 Task: Sort data by A to Z.
Action: Mouse moved to (28, 170)
Screenshot: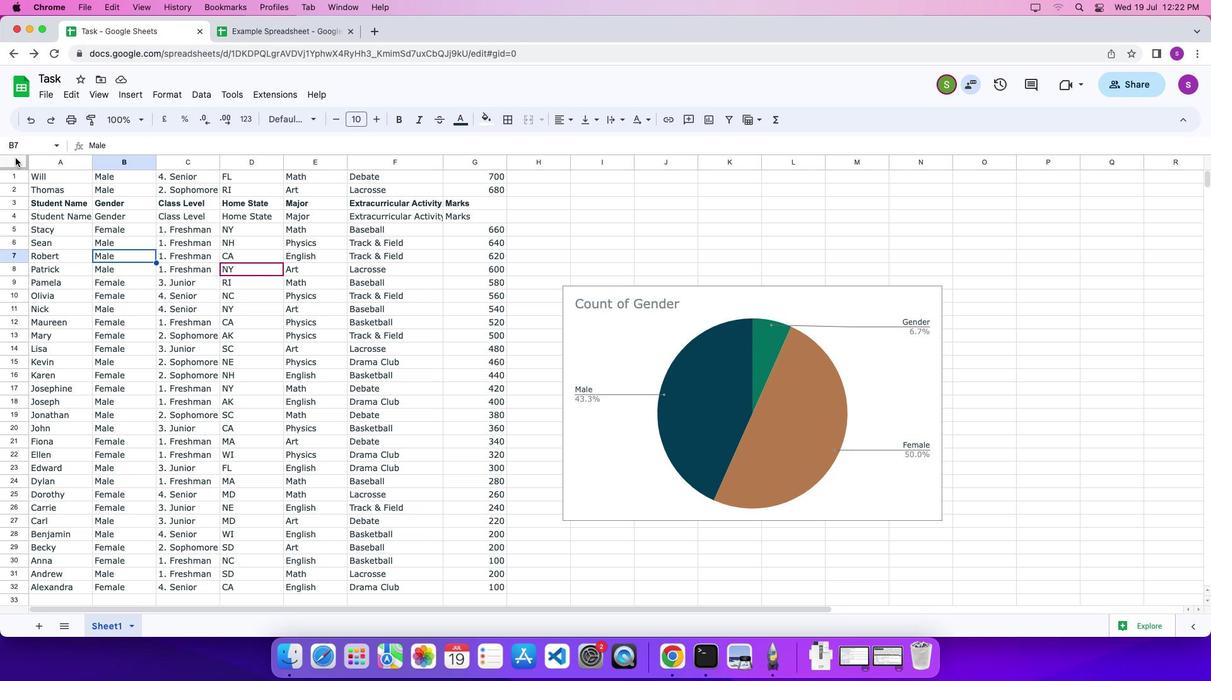 
Action: Mouse pressed left at (28, 170)
Screenshot: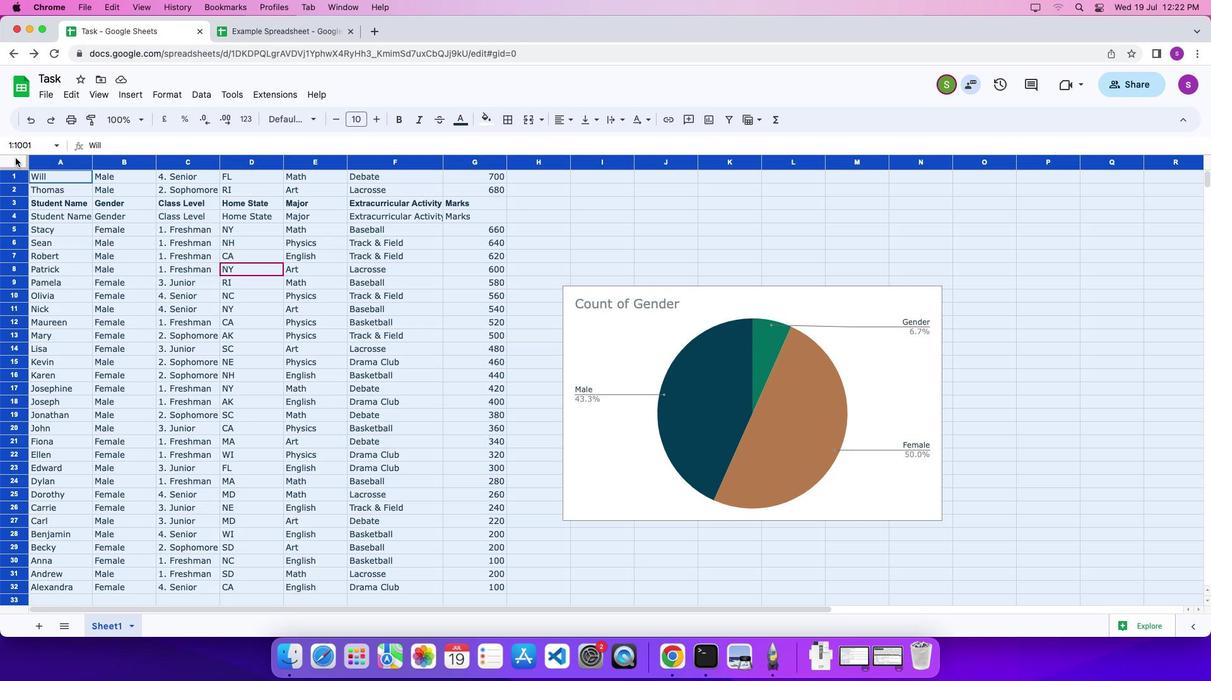 
Action: Mouse pressed left at (28, 170)
Screenshot: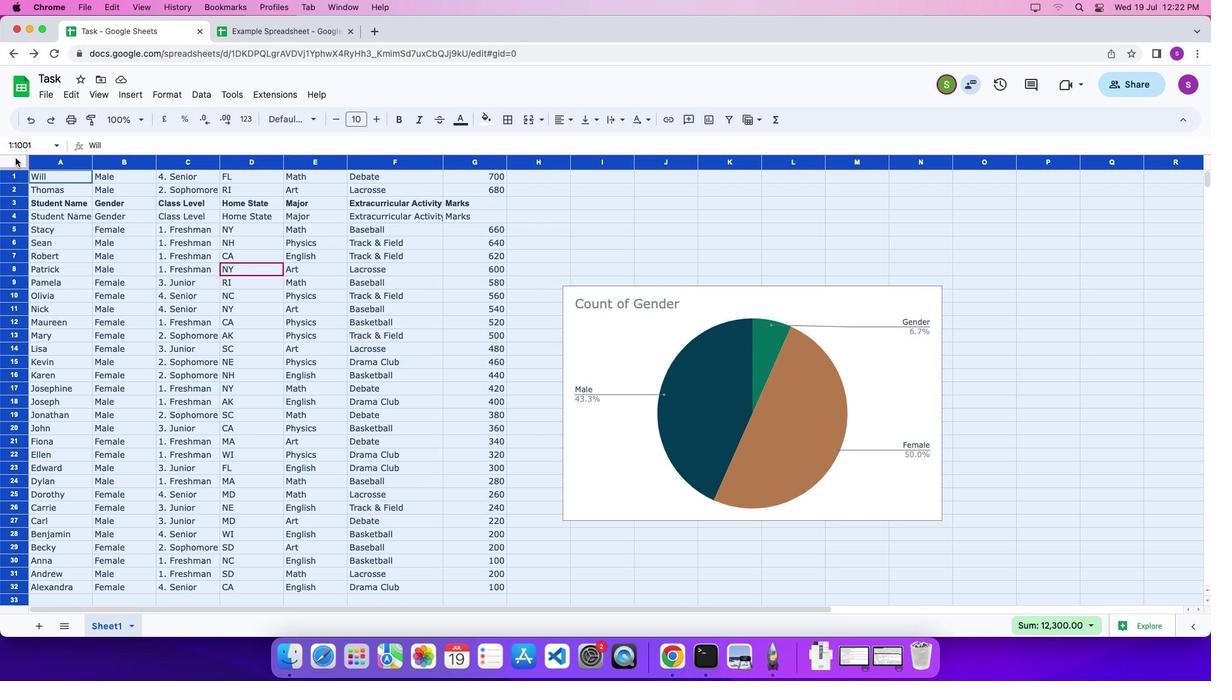 
Action: Mouse moved to (221, 105)
Screenshot: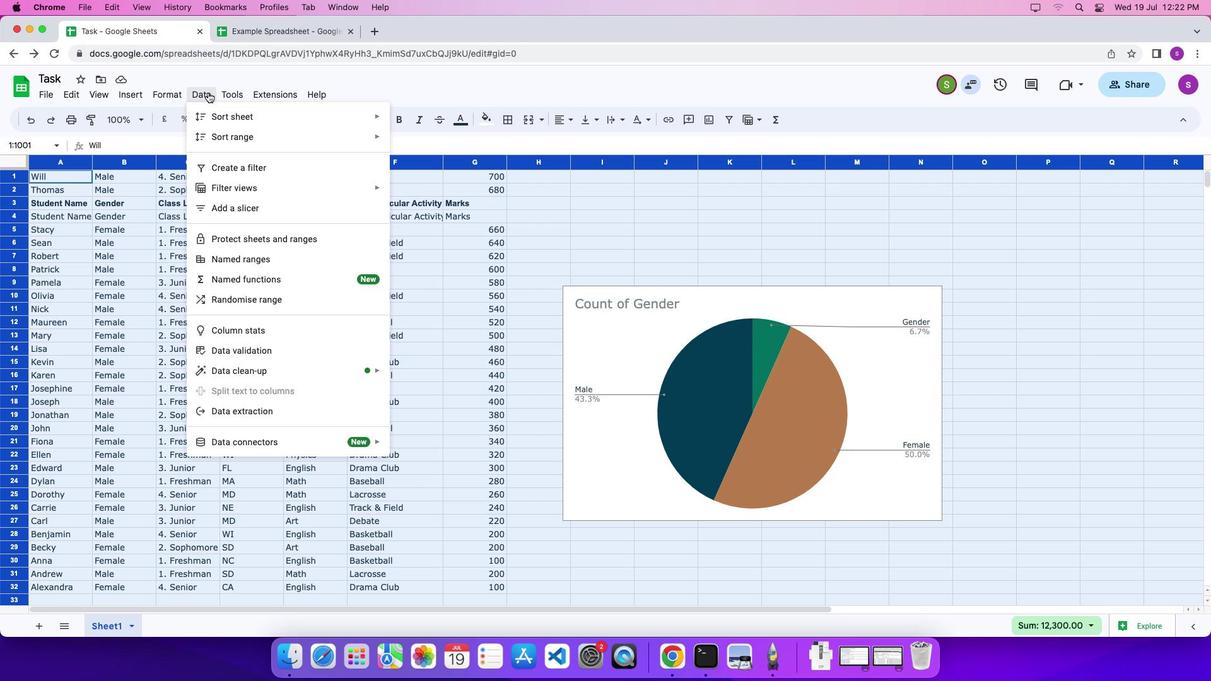 
Action: Mouse pressed left at (221, 105)
Screenshot: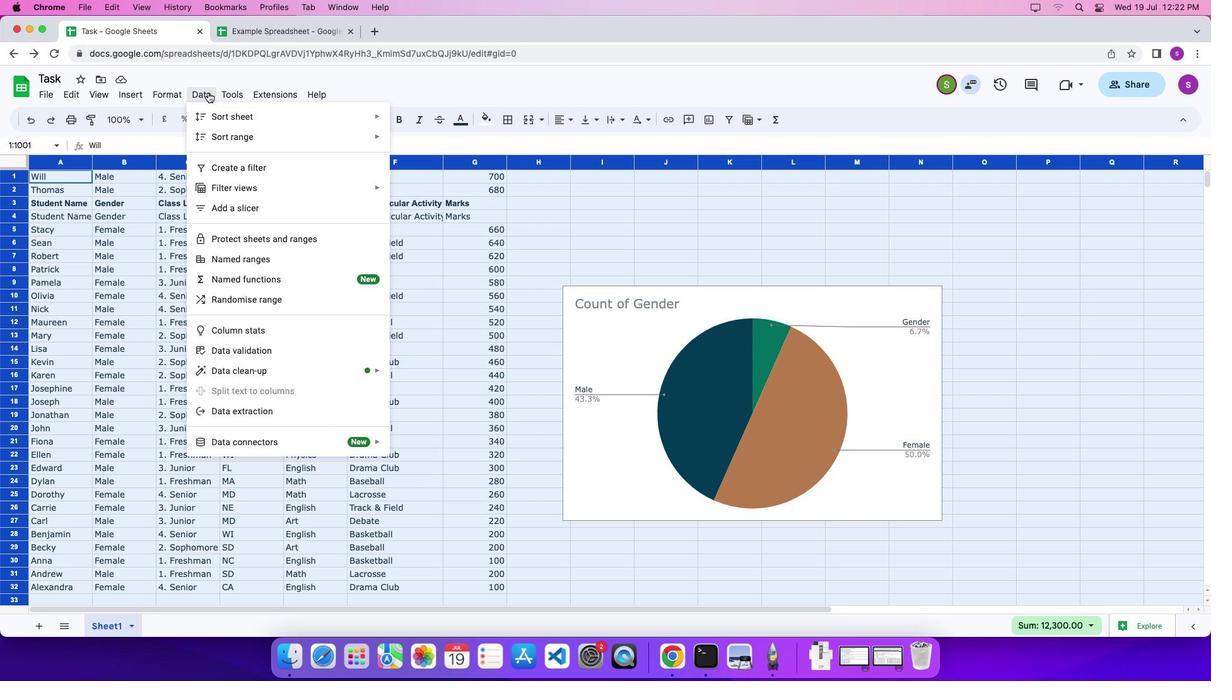 
Action: Mouse moved to (449, 199)
Screenshot: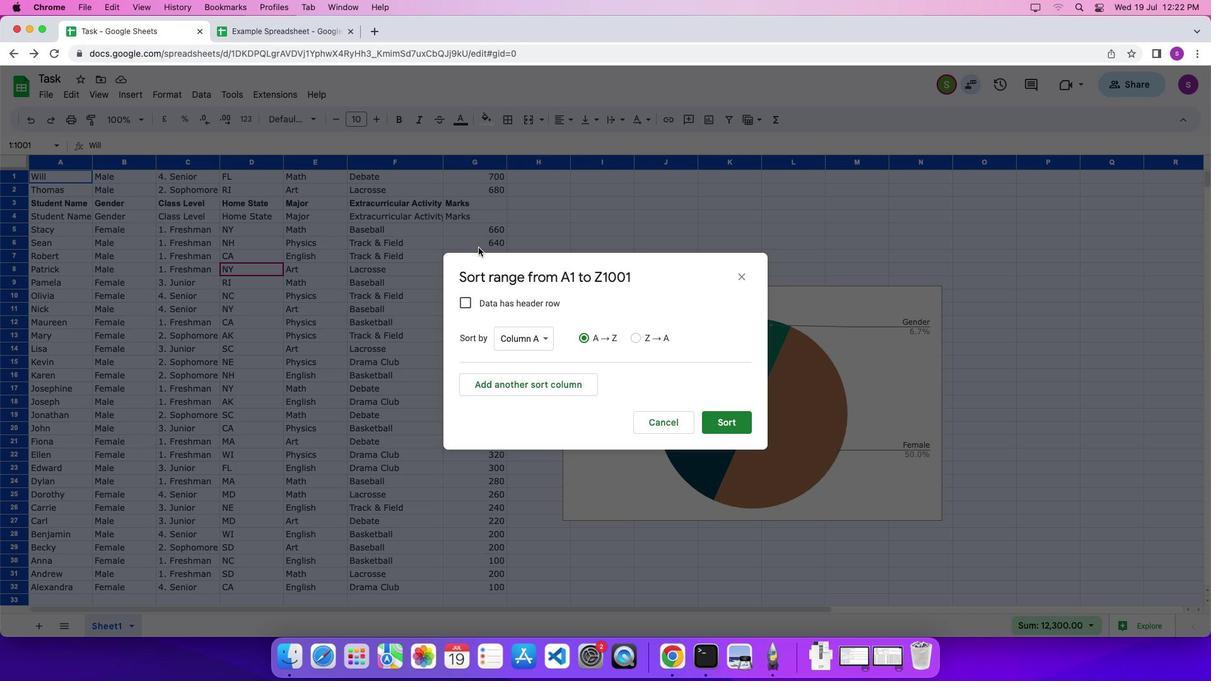
Action: Mouse pressed left at (449, 199)
Screenshot: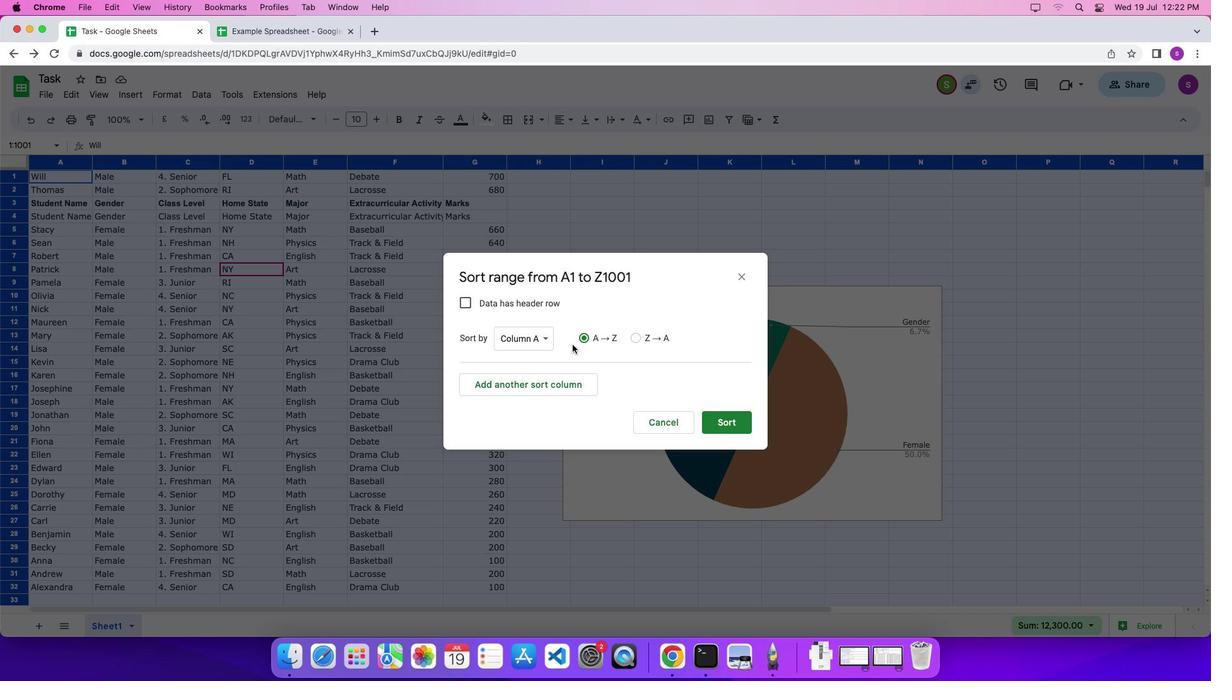 
Action: Mouse moved to (594, 350)
Screenshot: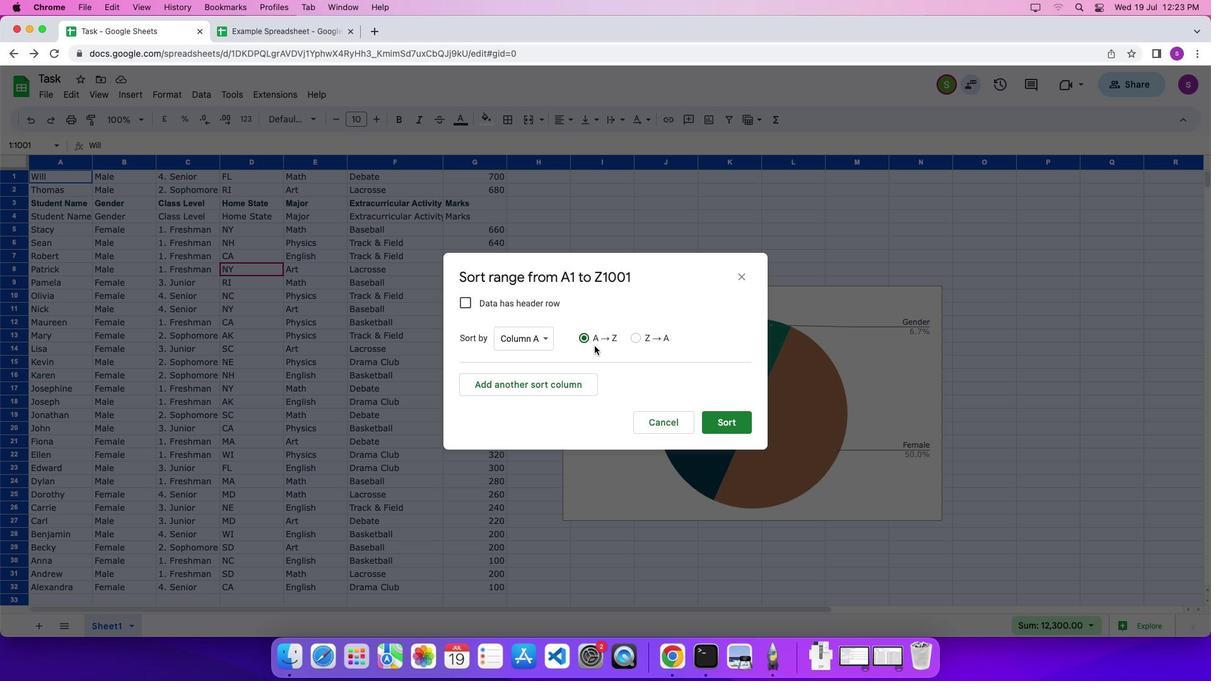 
Action: Mouse pressed left at (594, 350)
Screenshot: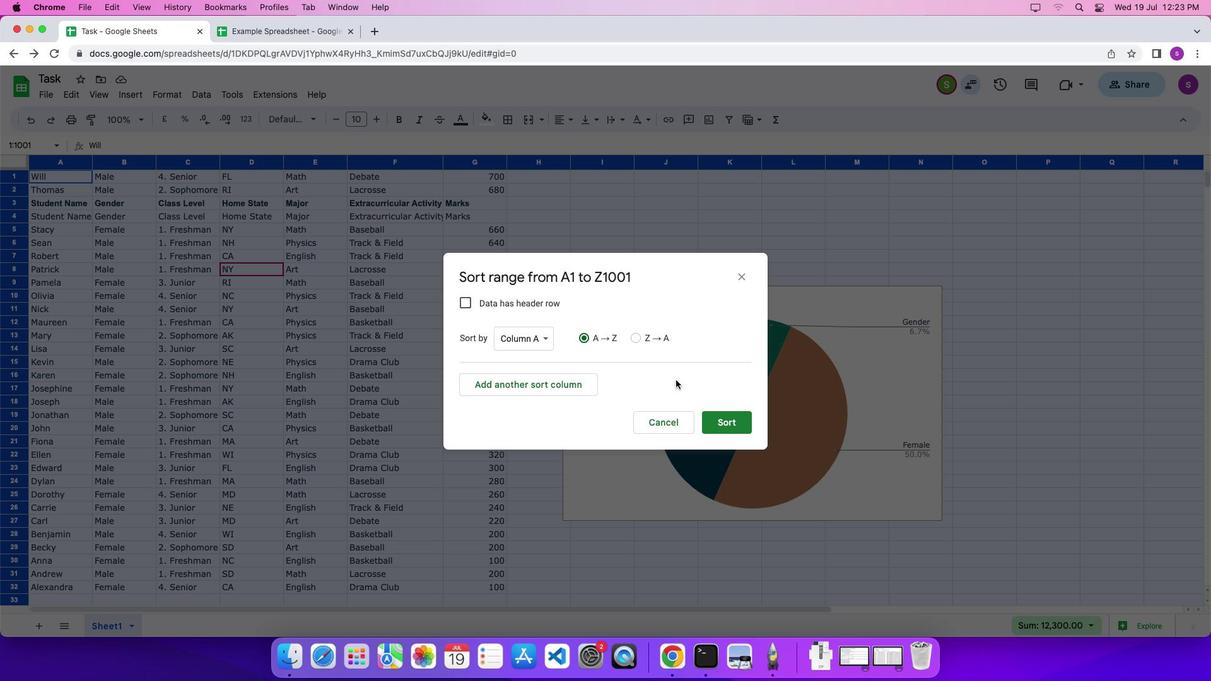 
Action: Mouse moved to (595, 350)
Screenshot: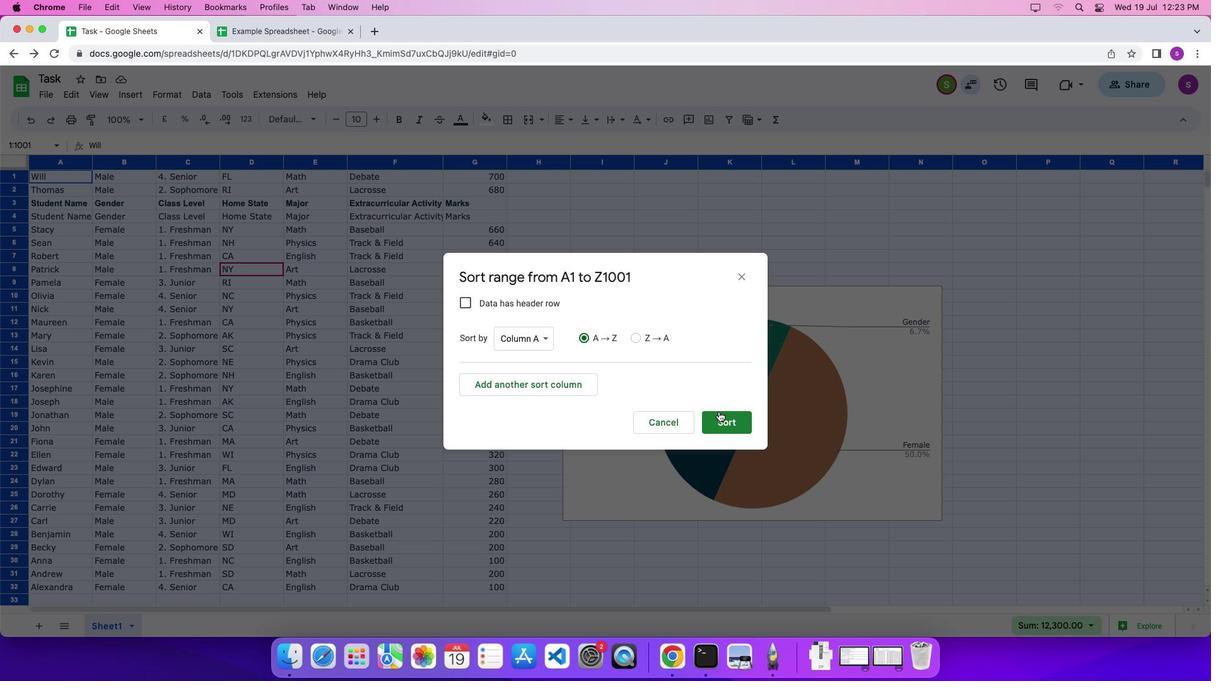 
Action: Mouse pressed left at (595, 350)
Screenshot: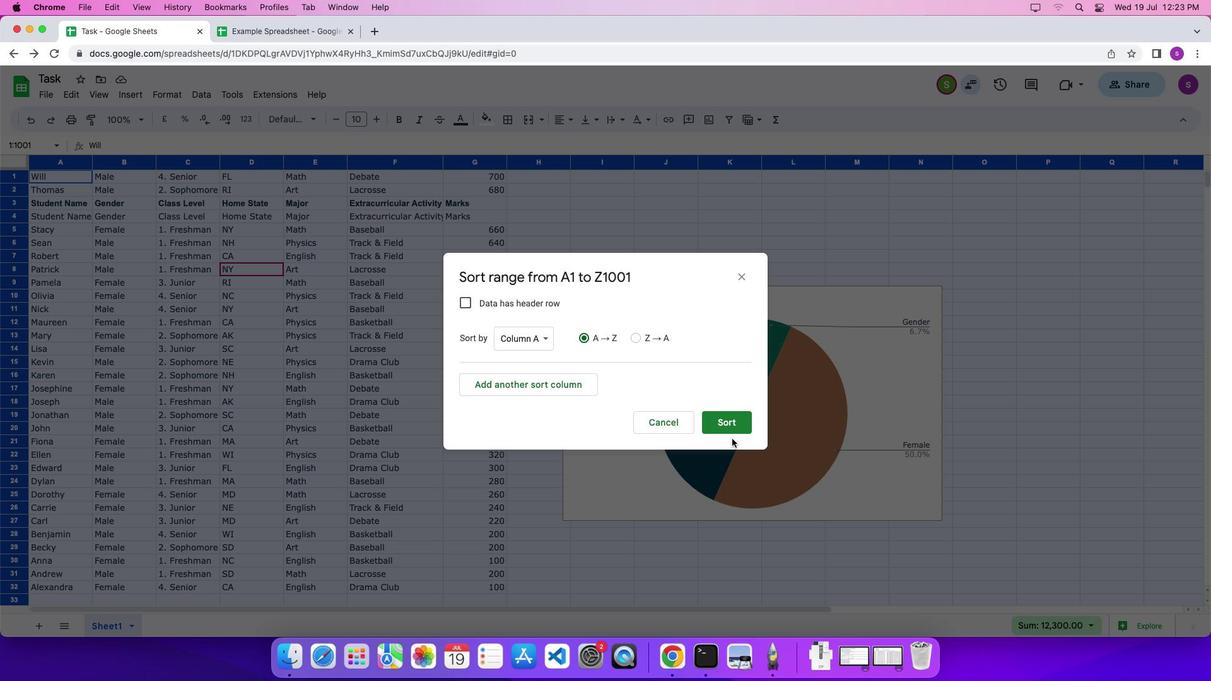 
Action: Mouse moved to (747, 442)
Screenshot: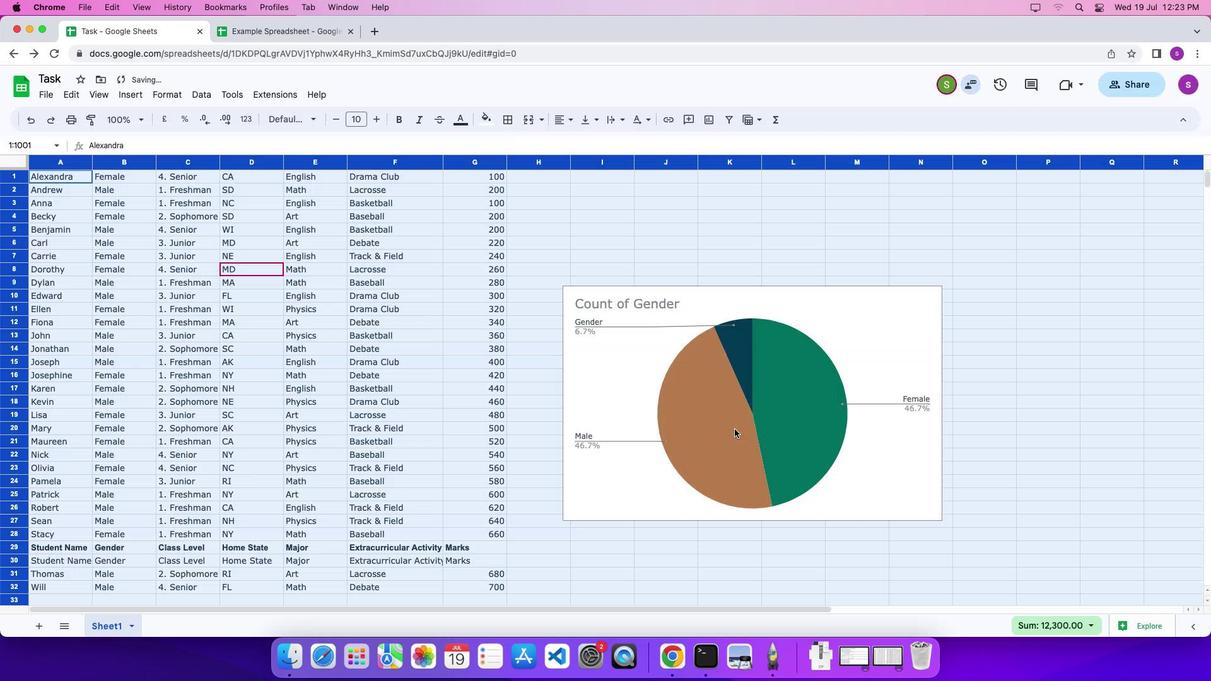 
Action: Mouse pressed left at (747, 442)
Screenshot: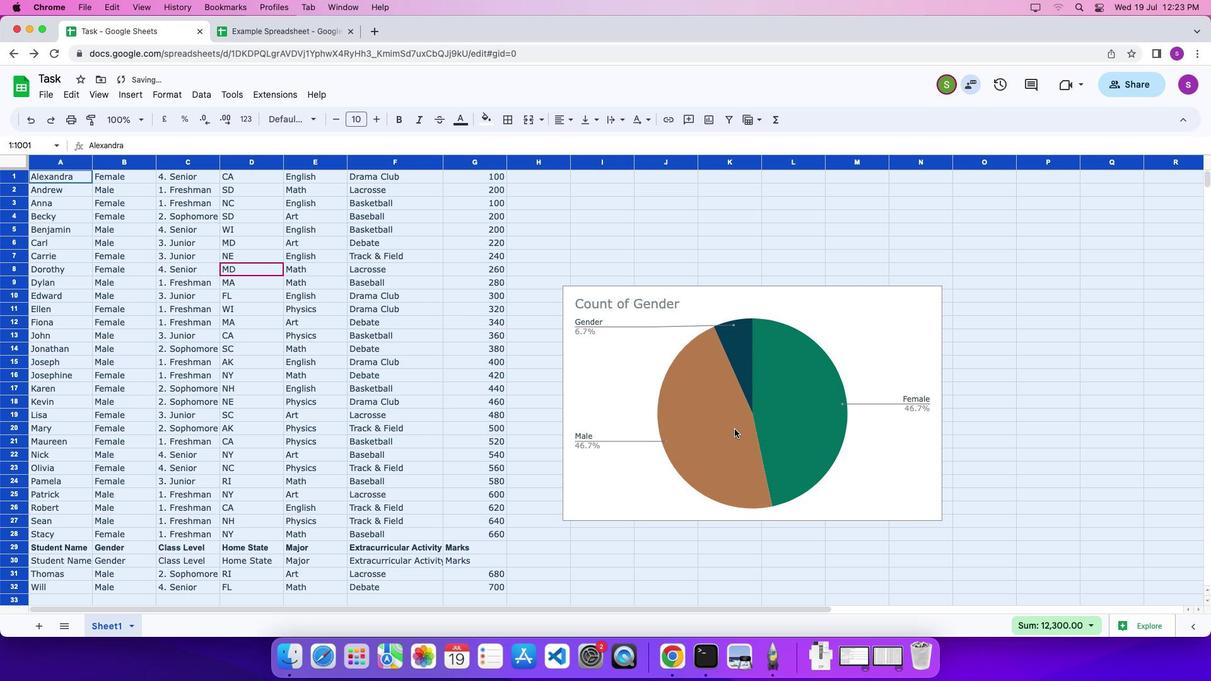 
Action: Mouse moved to (747, 442)
Screenshot: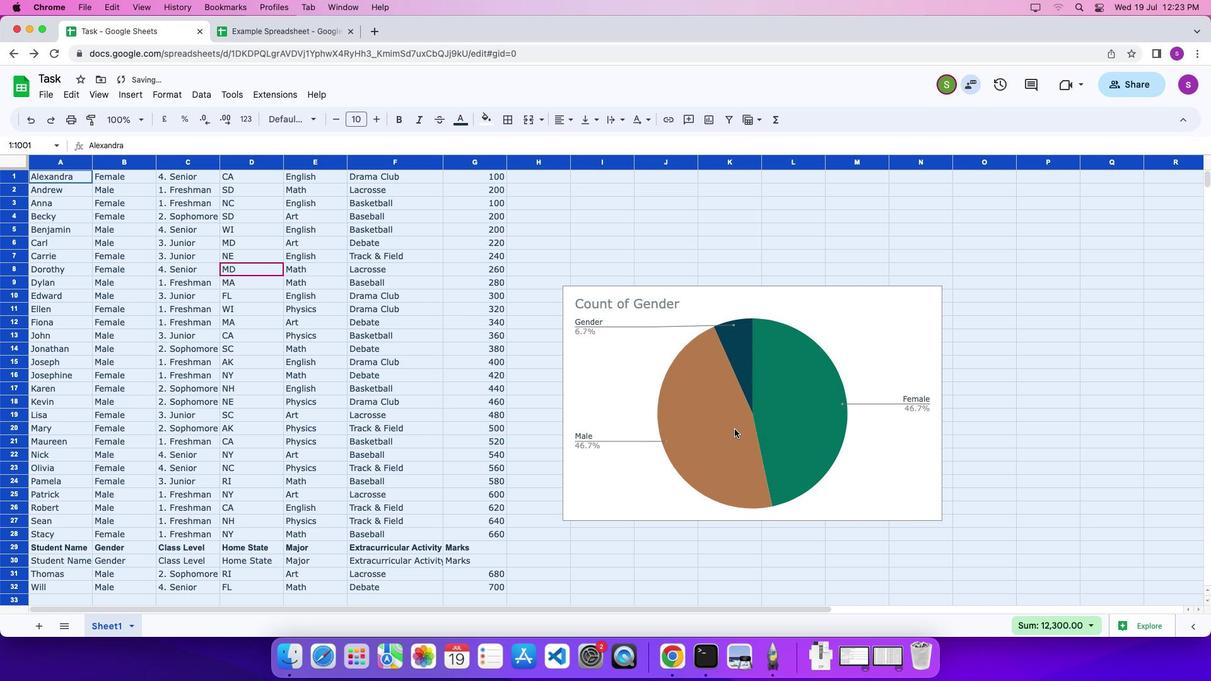
